 Task: Install and configure a spell-checking extension in Visual Studio Code for code comments and documentation.
Action: Mouse pressed left at (710, 247)
Screenshot: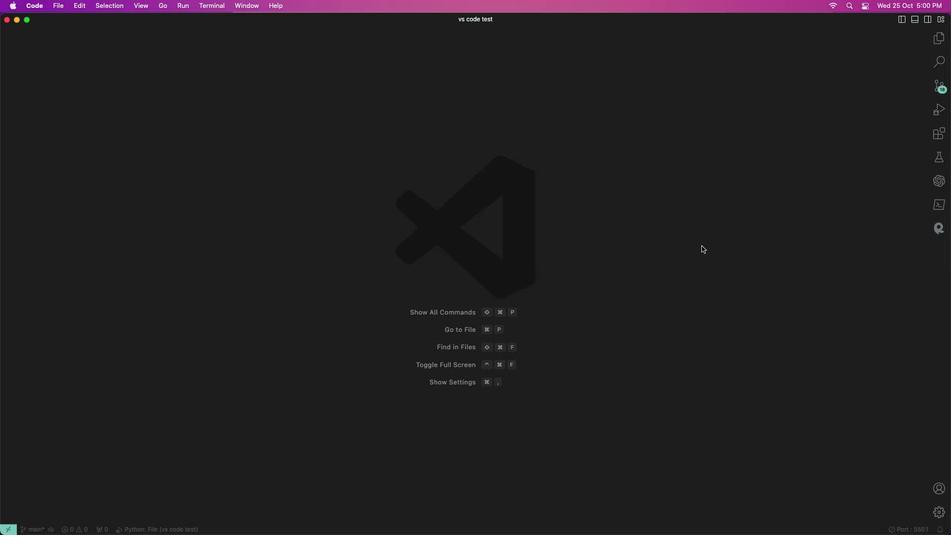 
Action: Mouse moved to (945, 139)
Screenshot: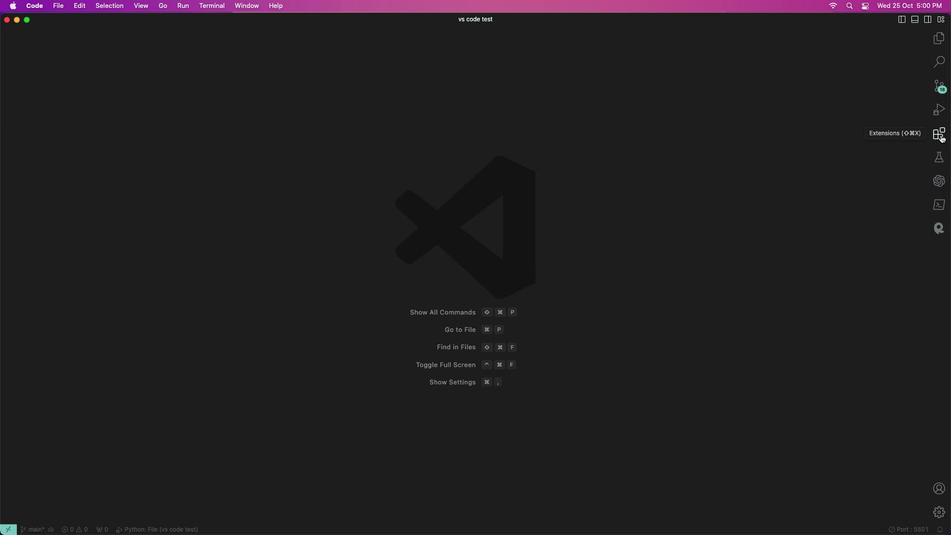 
Action: Mouse pressed left at (945, 139)
Screenshot: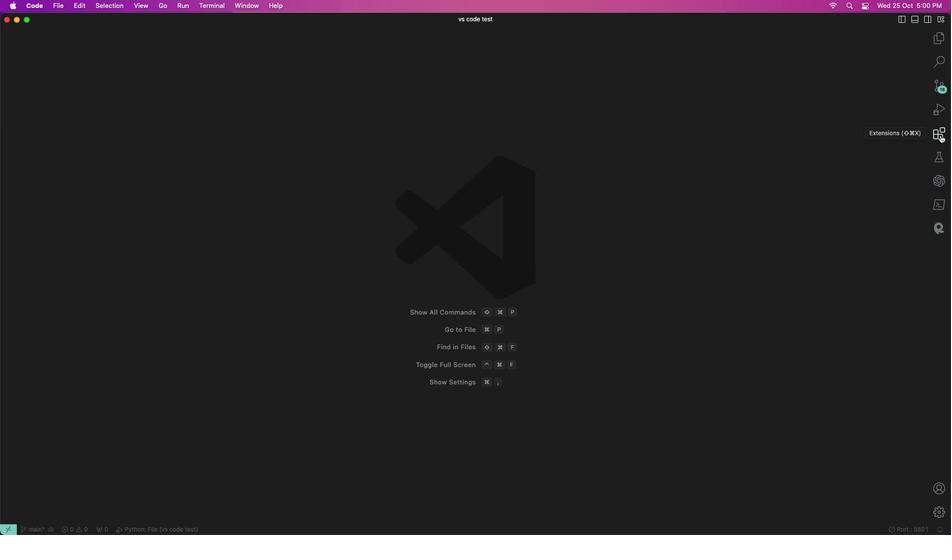 
Action: Mouse moved to (864, 57)
Screenshot: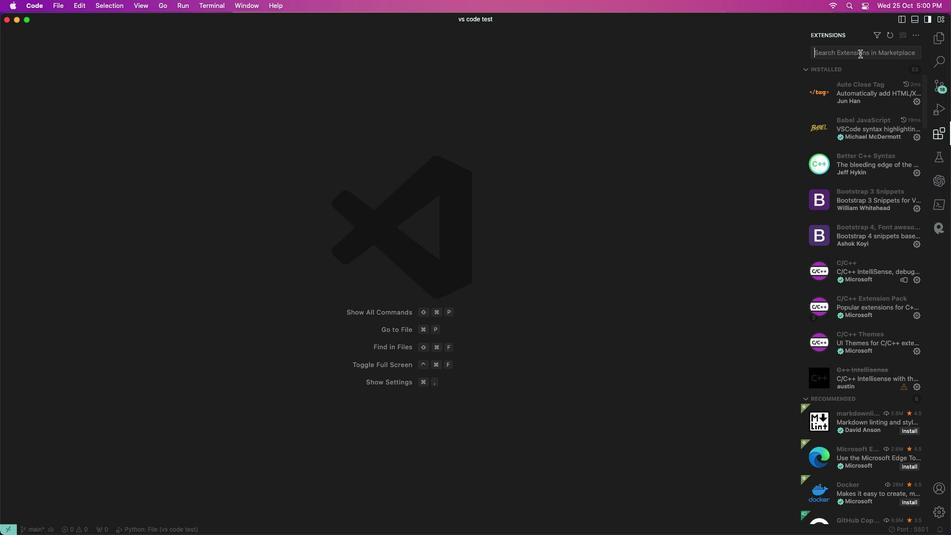 
Action: Mouse pressed left at (864, 57)
Screenshot: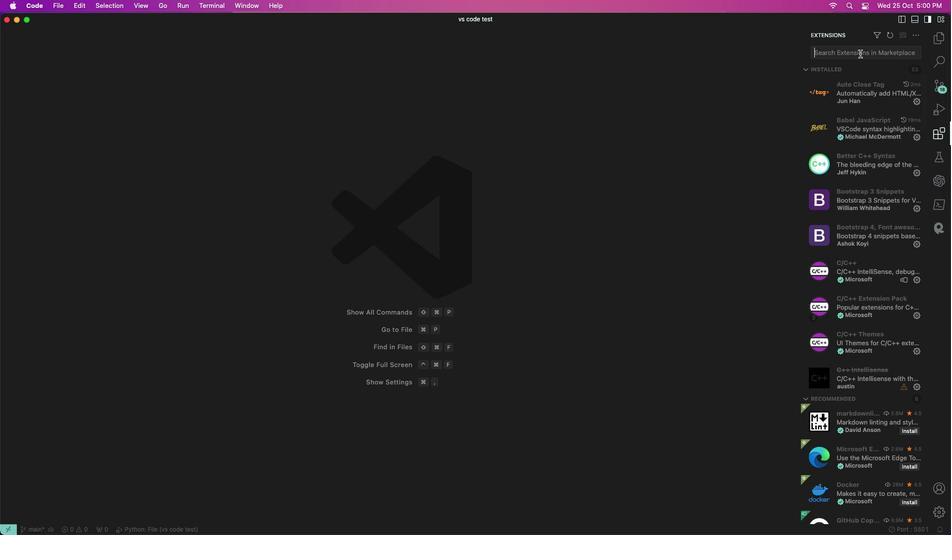 
Action: Mouse moved to (860, 96)
Screenshot: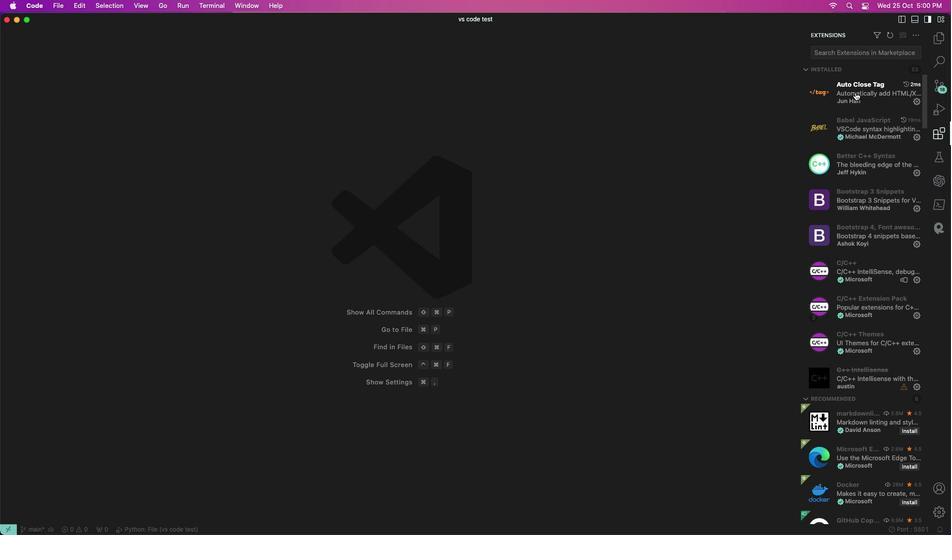 
Action: Key pressed 'c''o''d''e'Key.space's''p''e''l'
Screenshot: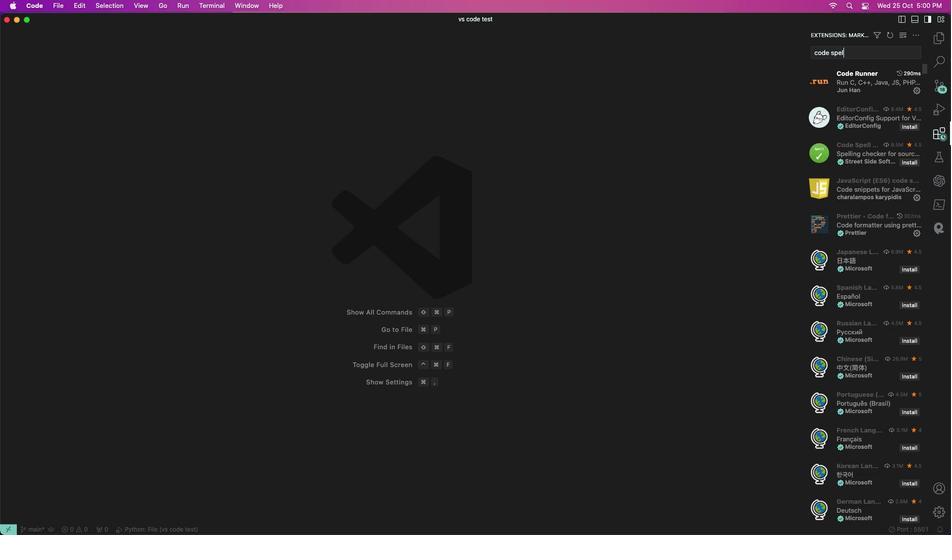 
Action: Mouse moved to (852, 91)
Screenshot: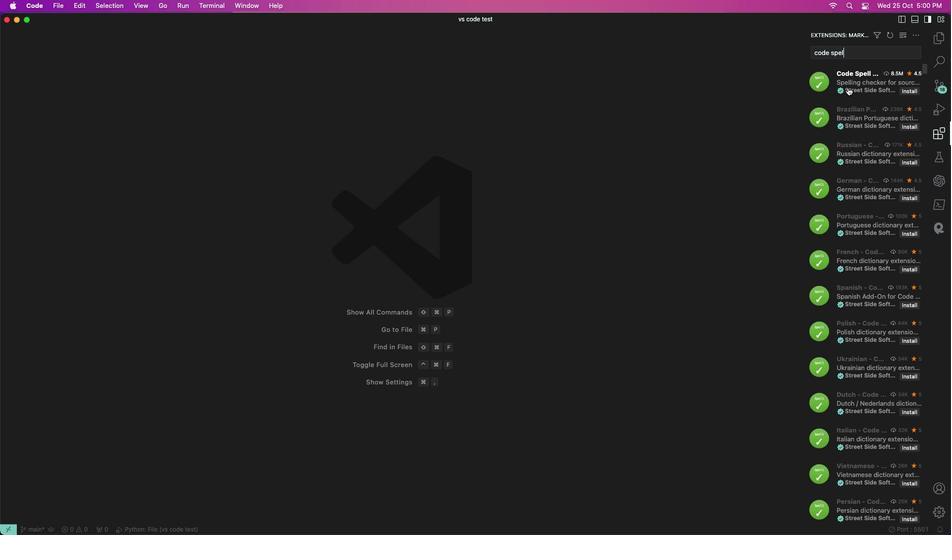 
Action: Mouse pressed left at (852, 91)
Screenshot: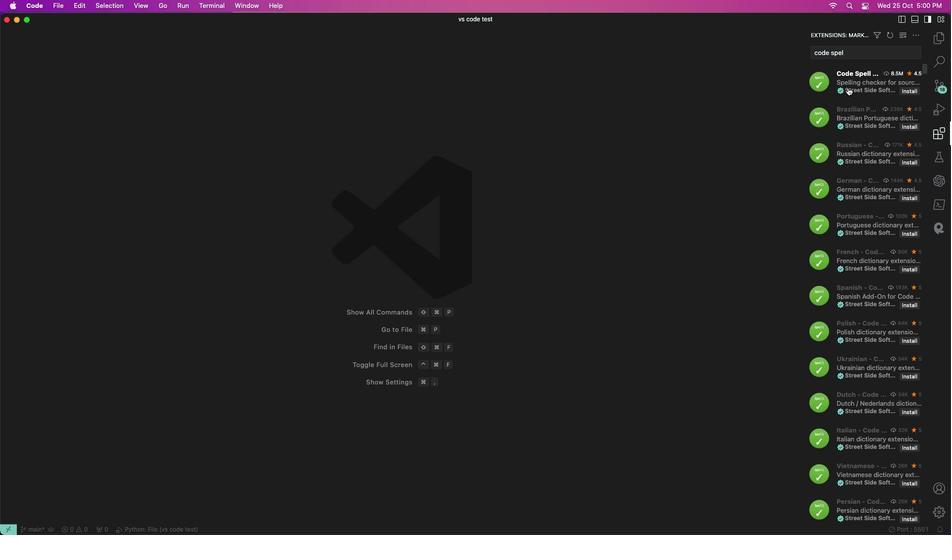 
Action: Mouse moved to (175, 110)
Screenshot: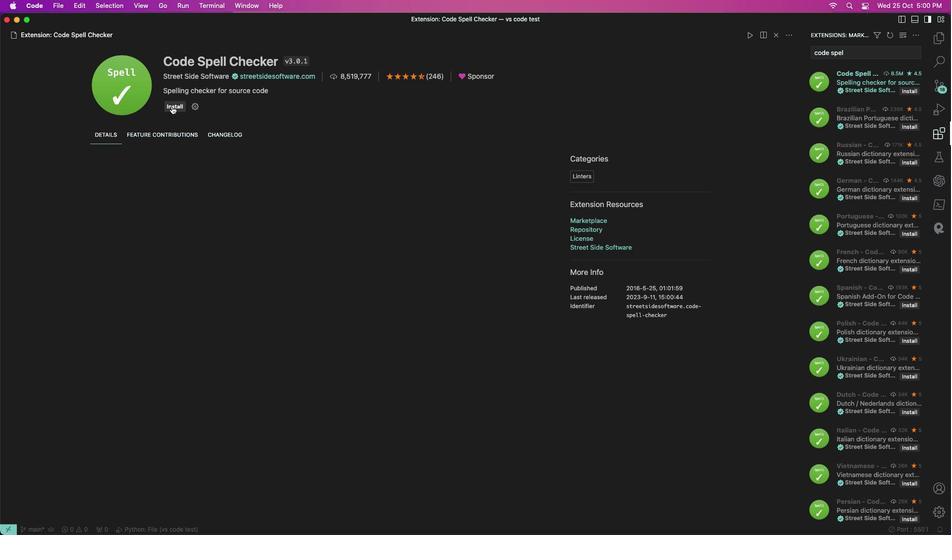 
Action: Mouse pressed left at (175, 110)
Screenshot: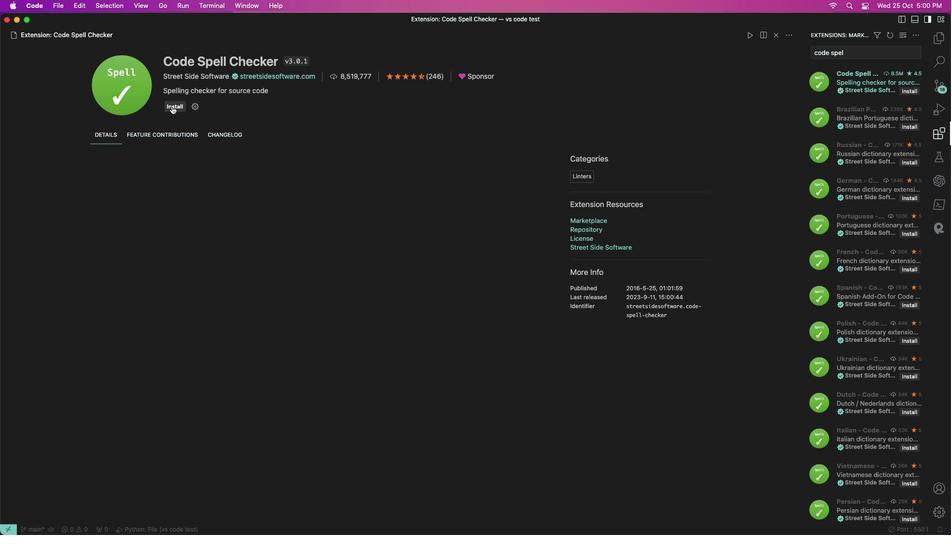 
Action: Mouse moved to (255, 129)
Screenshot: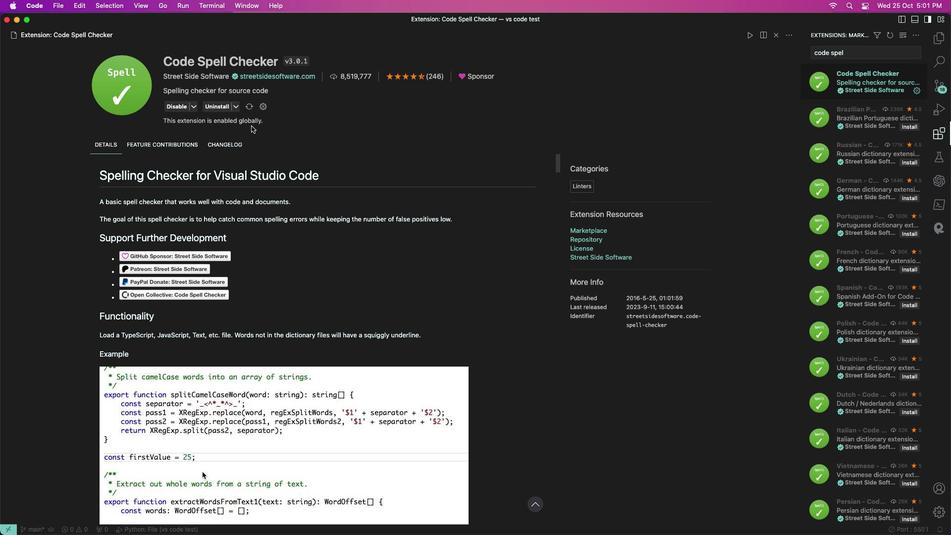 
Action: Mouse pressed left at (255, 129)
Screenshot: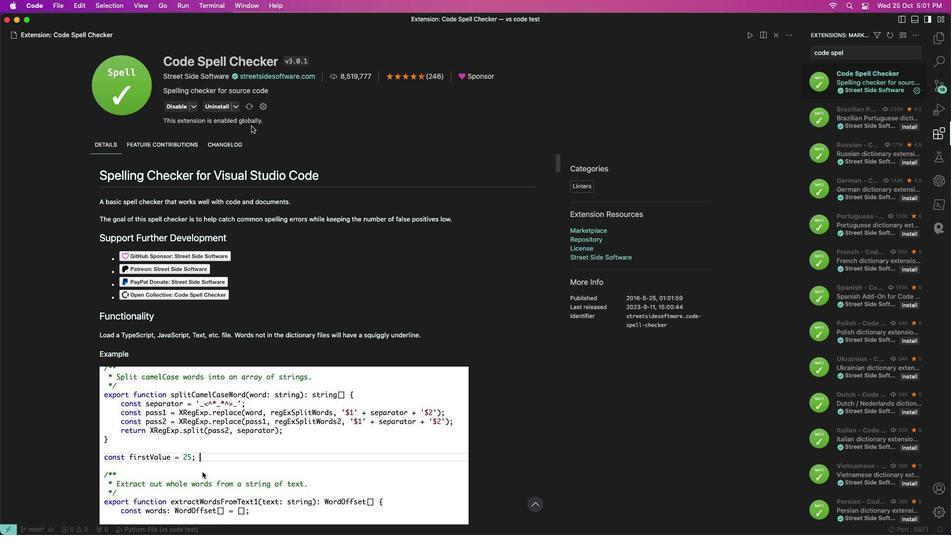 
Action: Mouse moved to (360, 166)
Screenshot: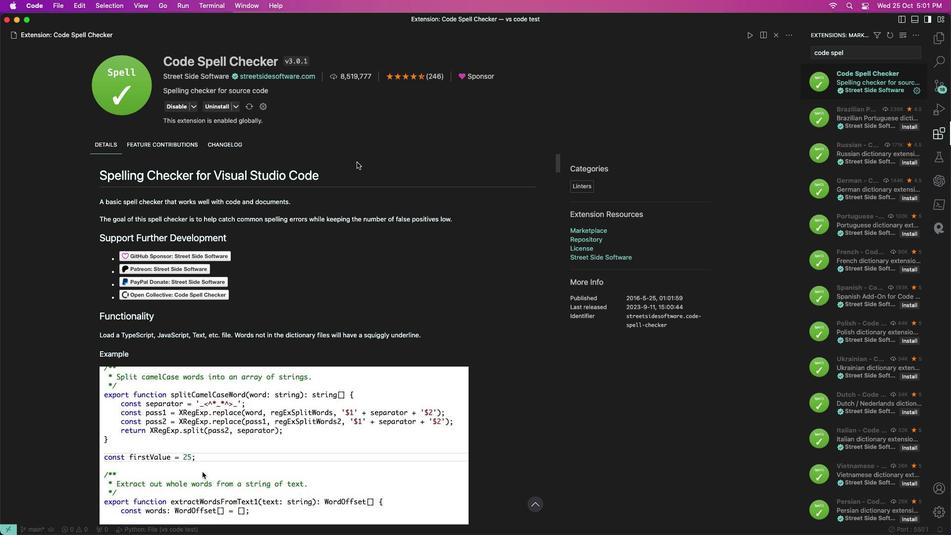 
